 Task: Check all environment secrets for the repository "JS".
Action: Mouse moved to (1019, 164)
Screenshot: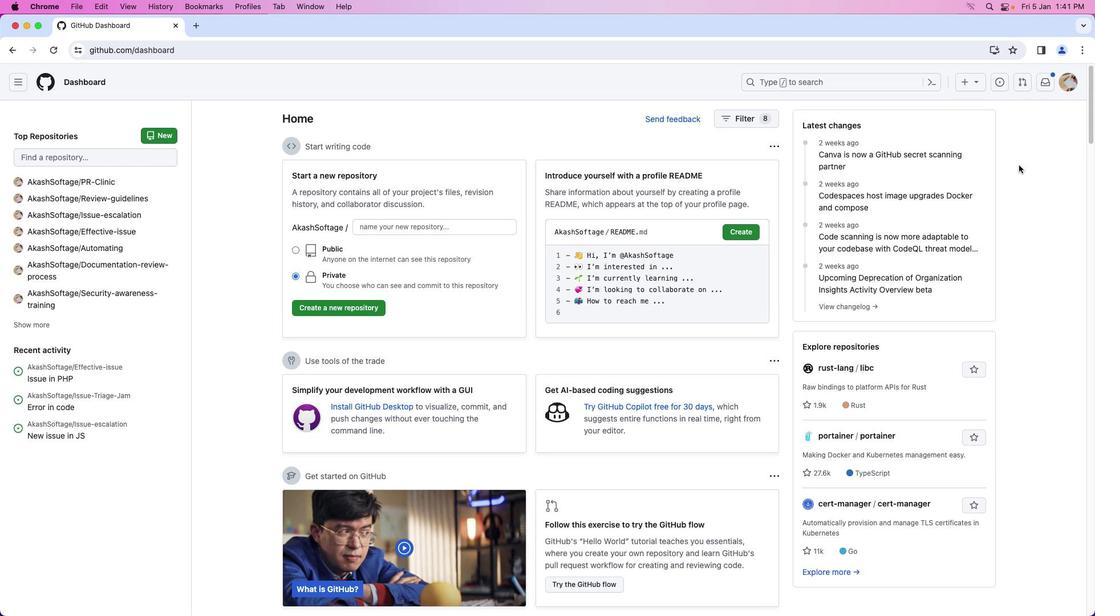 
Action: Mouse pressed left at (1019, 164)
Screenshot: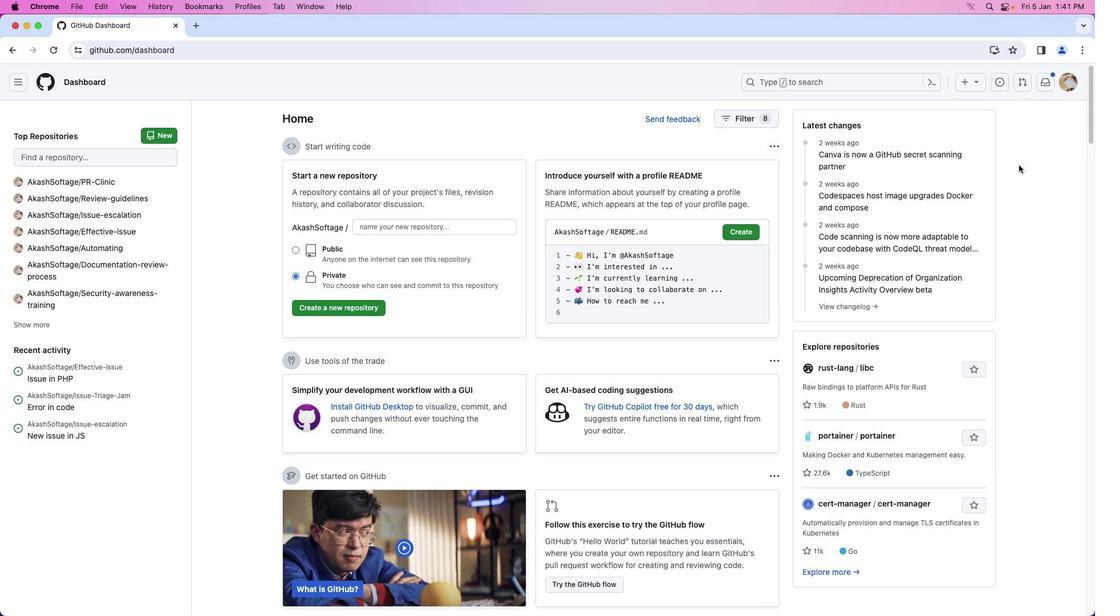 
Action: Mouse moved to (1069, 85)
Screenshot: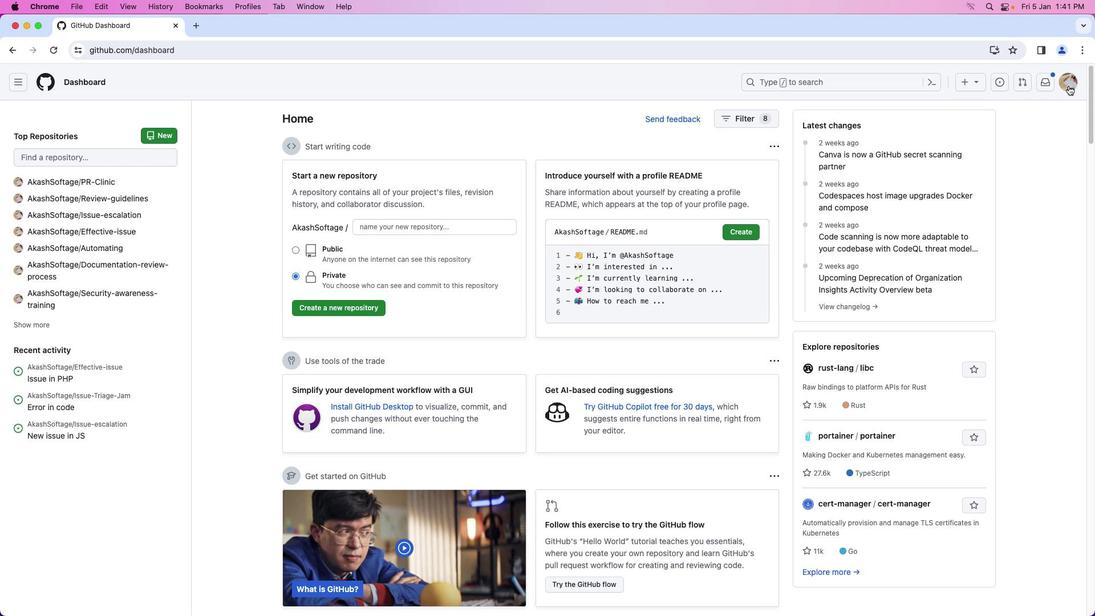 
Action: Mouse pressed left at (1069, 85)
Screenshot: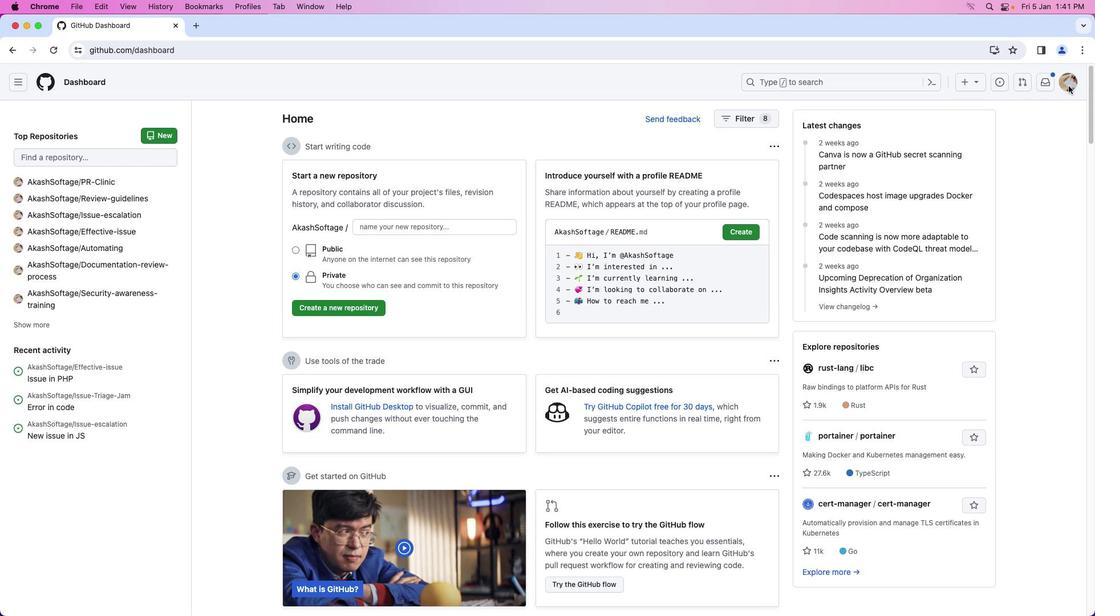 
Action: Mouse moved to (1007, 184)
Screenshot: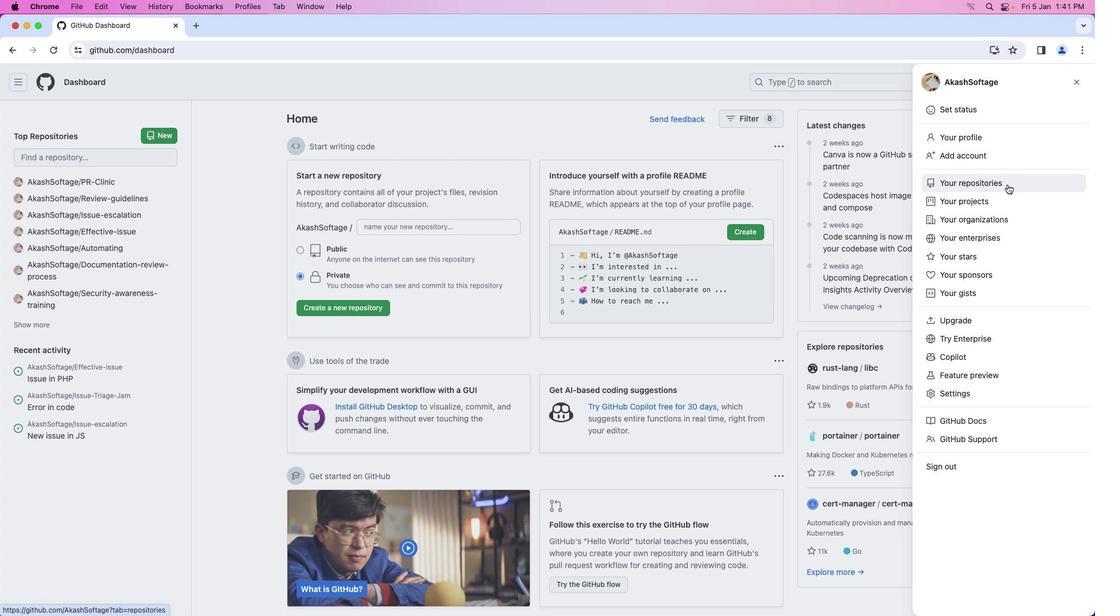 
Action: Mouse pressed left at (1007, 184)
Screenshot: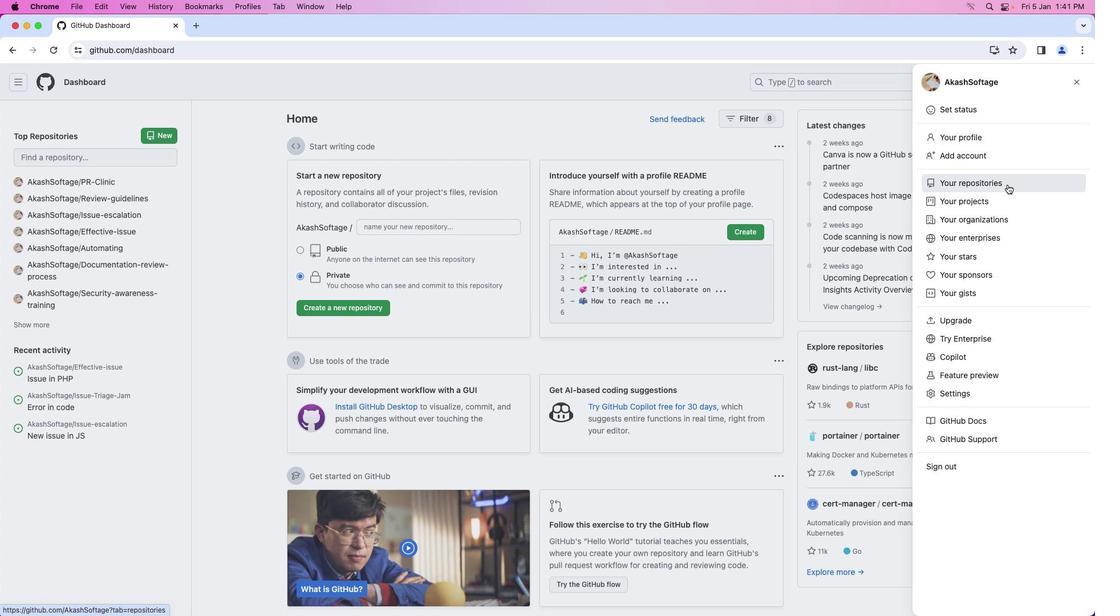 
Action: Mouse moved to (382, 189)
Screenshot: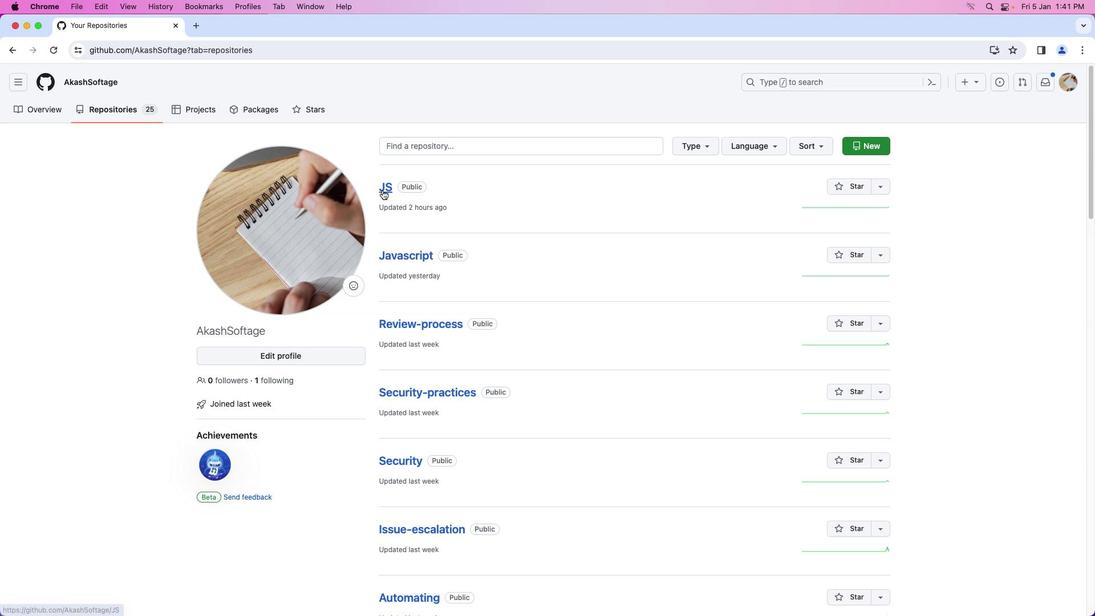
Action: Mouse pressed left at (382, 189)
Screenshot: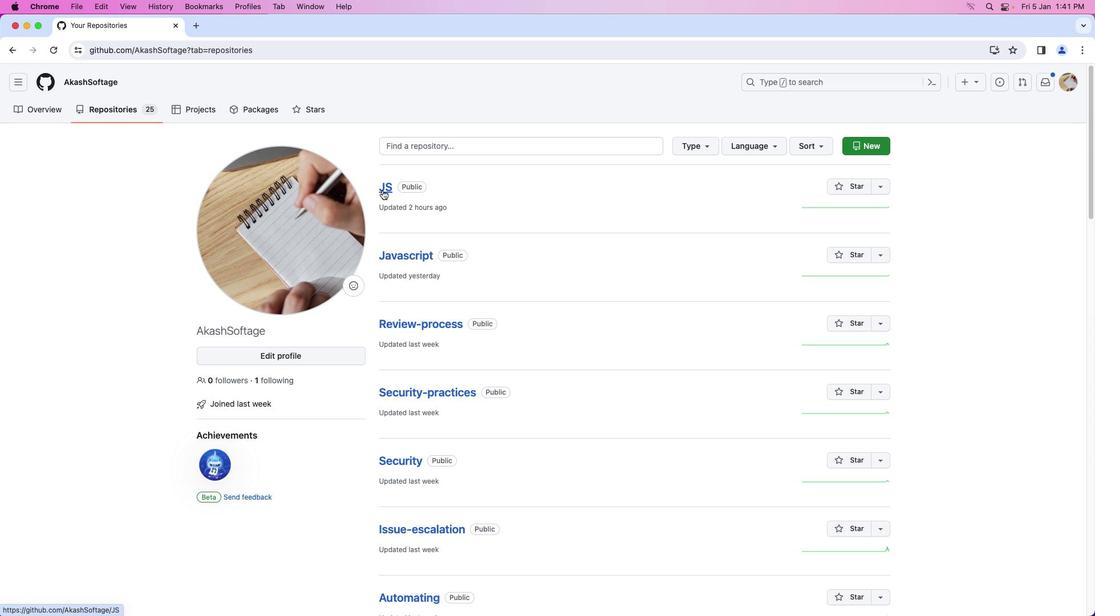 
Action: Mouse moved to (470, 104)
Screenshot: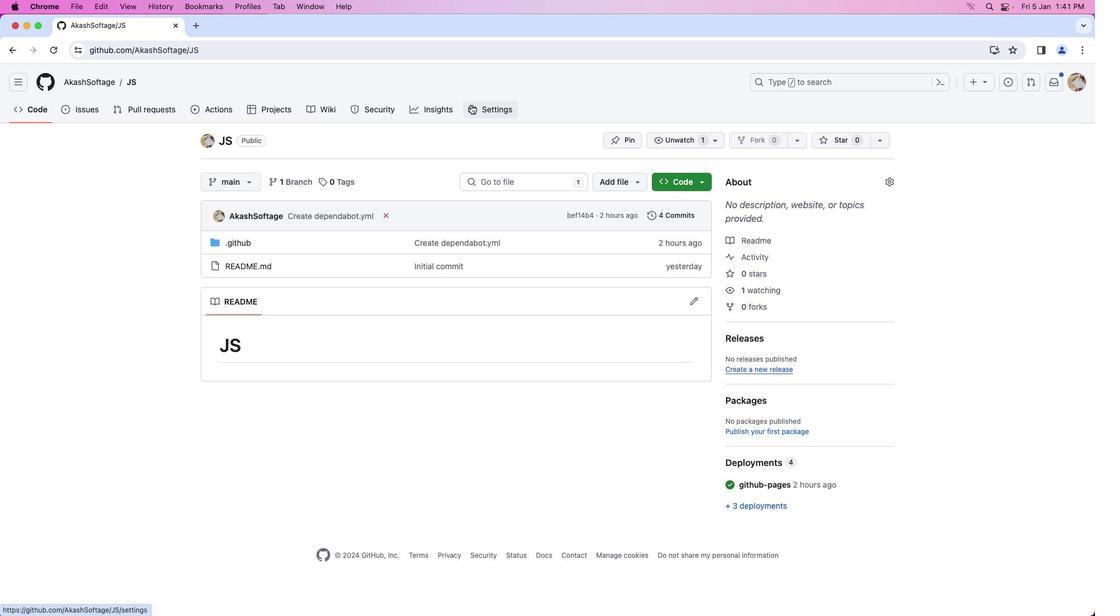 
Action: Mouse pressed left at (470, 104)
Screenshot: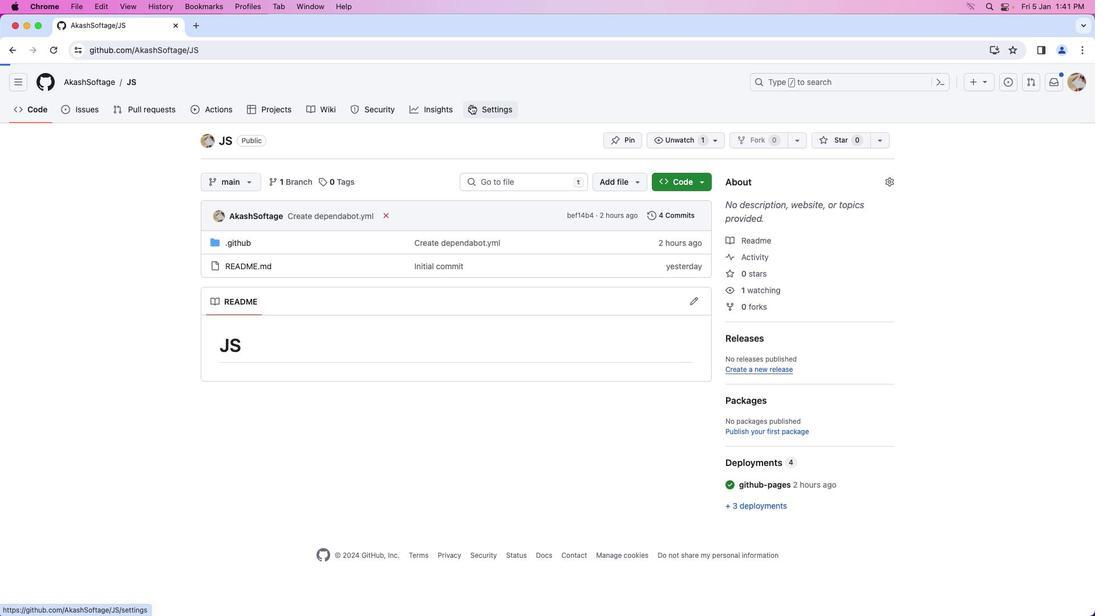 
Action: Mouse moved to (327, 464)
Screenshot: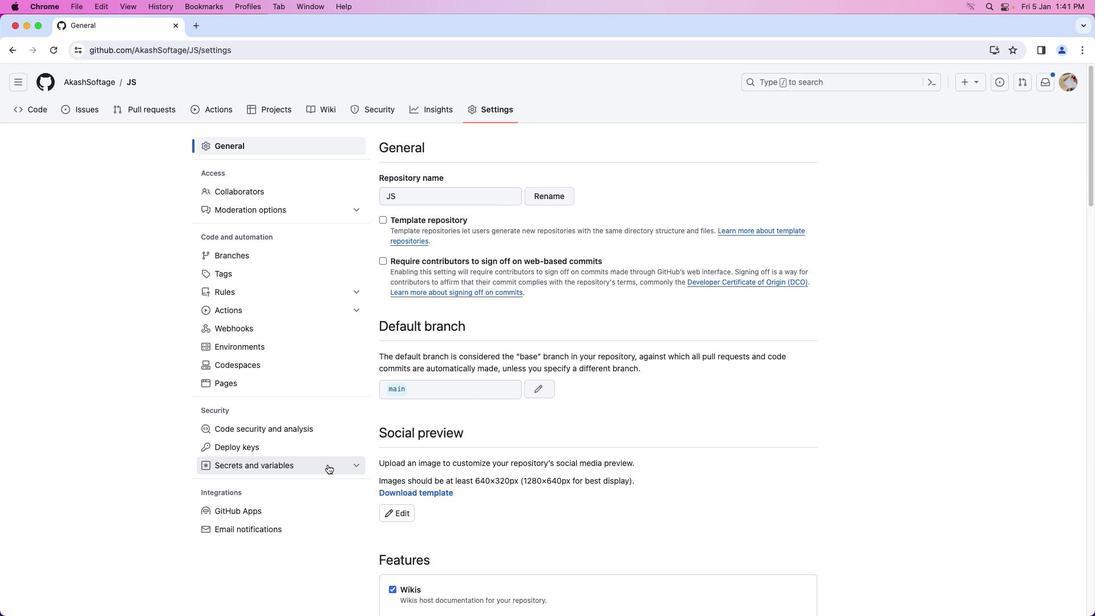 
Action: Mouse pressed left at (327, 464)
Screenshot: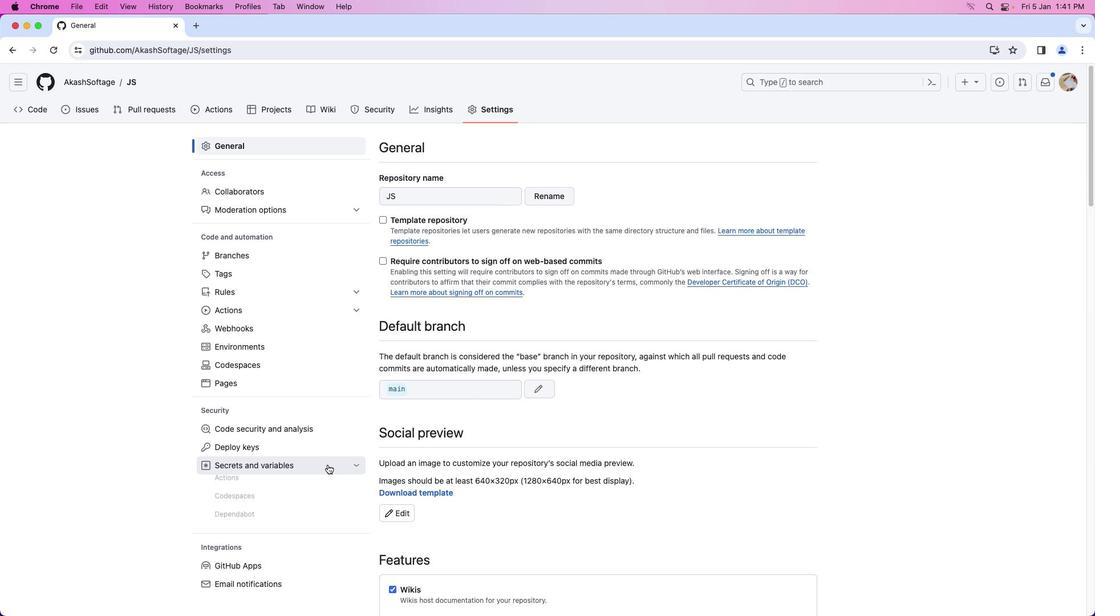 
Action: Mouse moved to (305, 491)
Screenshot: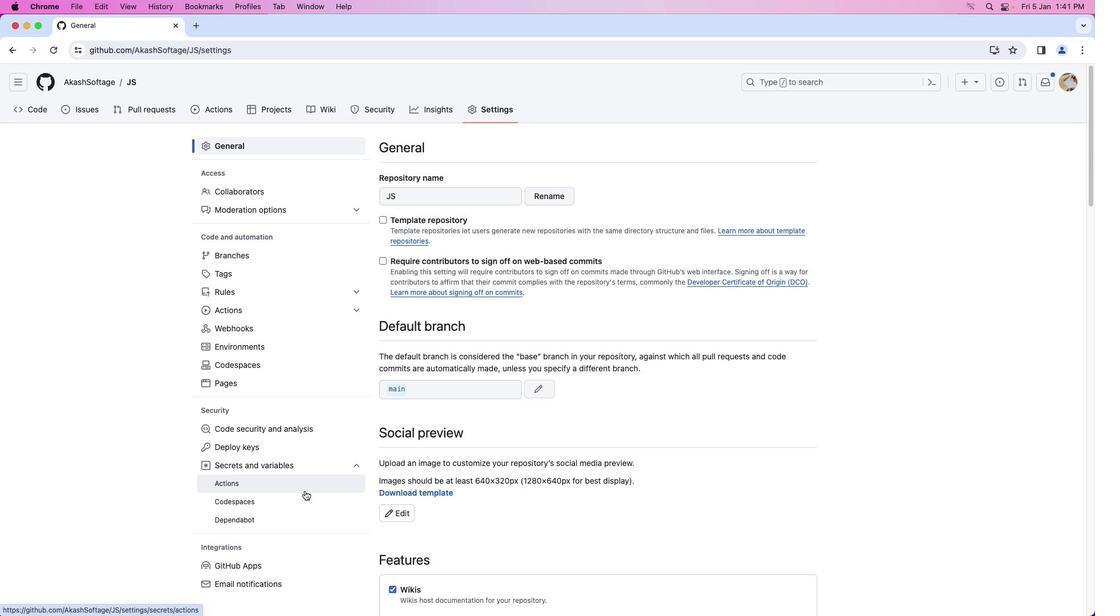 
Action: Mouse pressed left at (305, 491)
Screenshot: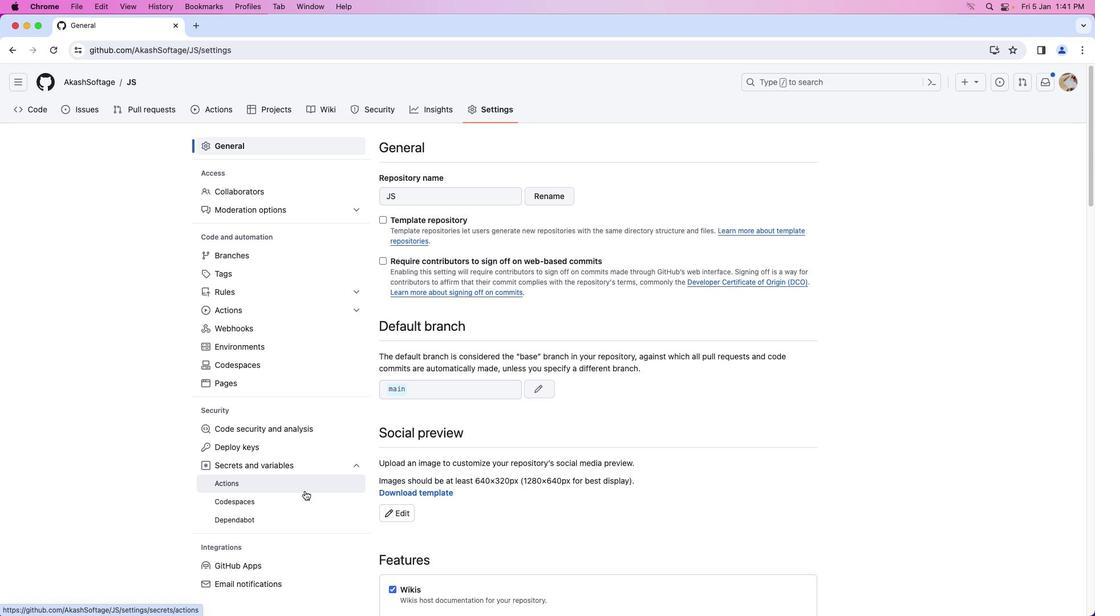 
Action: Mouse moved to (582, 356)
Screenshot: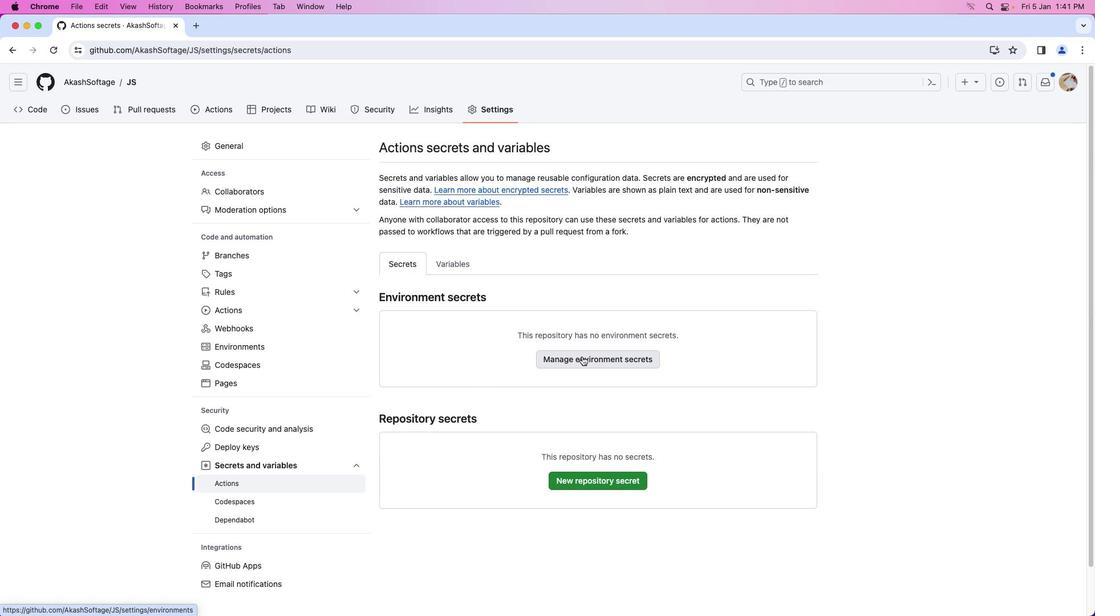 
Action: Mouse pressed left at (582, 356)
Screenshot: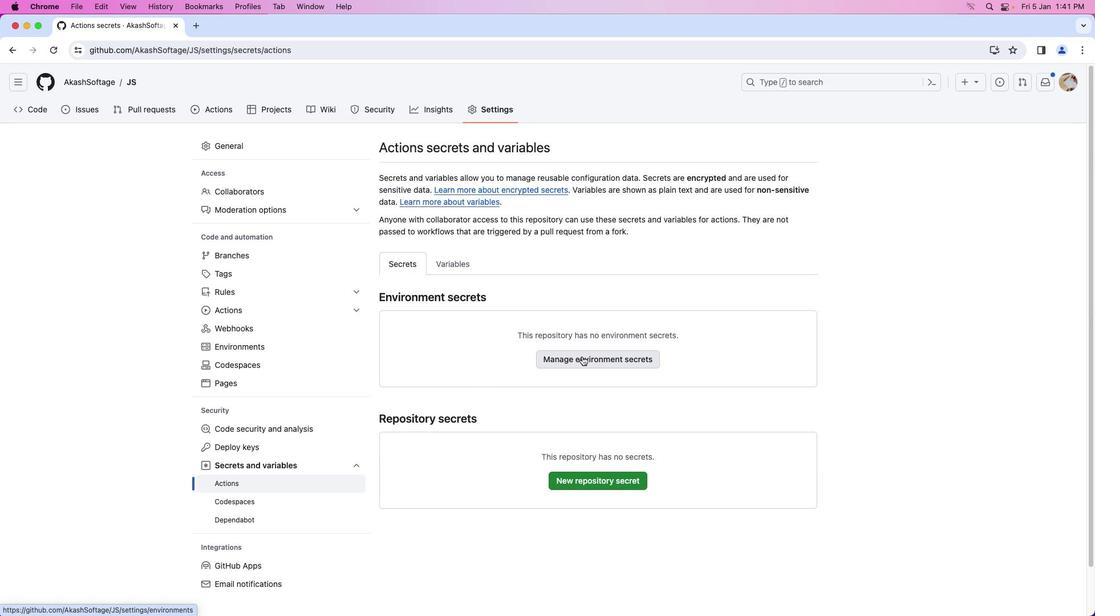 
Action: Mouse moved to (582, 356)
Screenshot: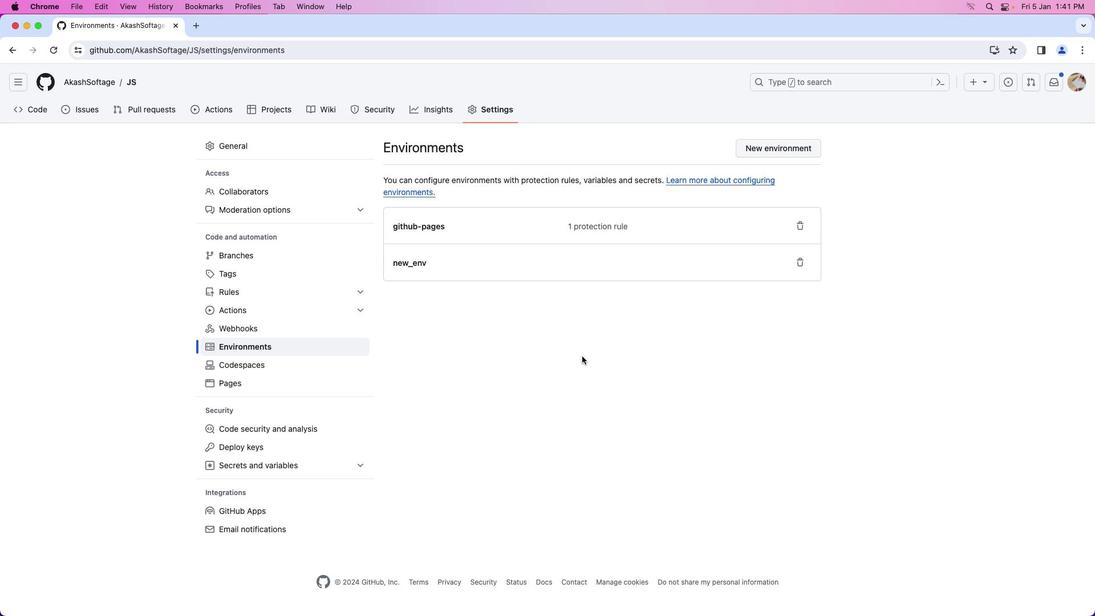 
